 Task: Set up alerts for new listings in Orlando, Florida, with a pool and a game room.
Action: Mouse moved to (283, 171)
Screenshot: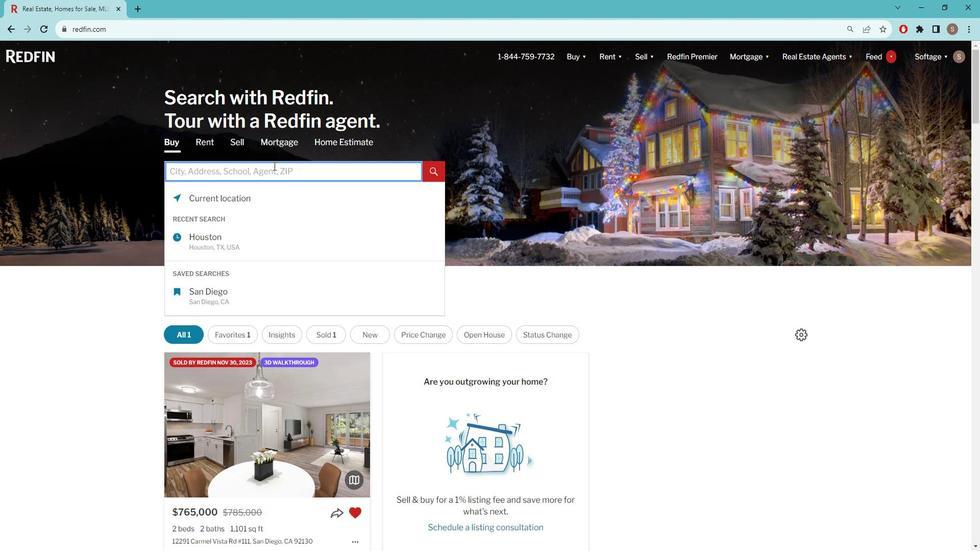 
Action: Mouse pressed left at (283, 171)
Screenshot: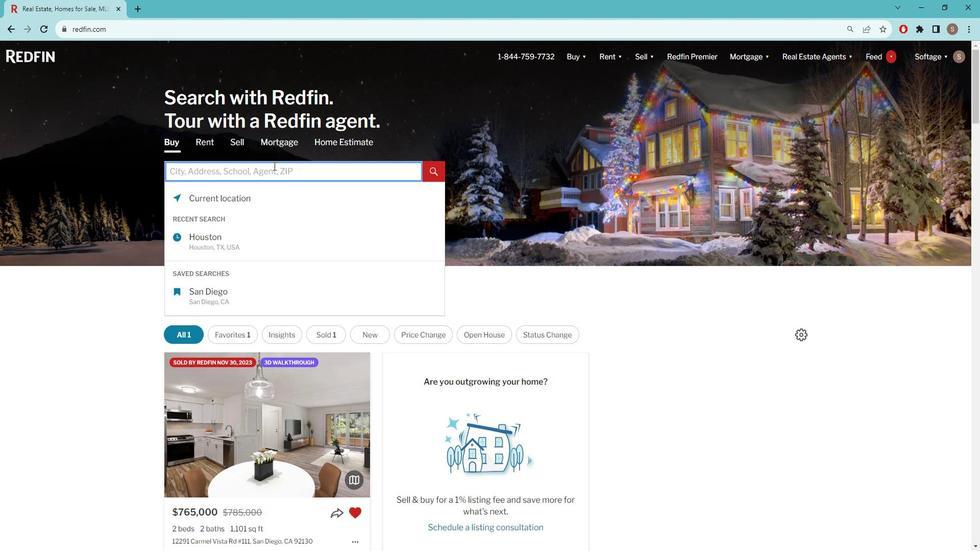 
Action: Key pressed o<Key.caps_lock>RLANDO
Screenshot: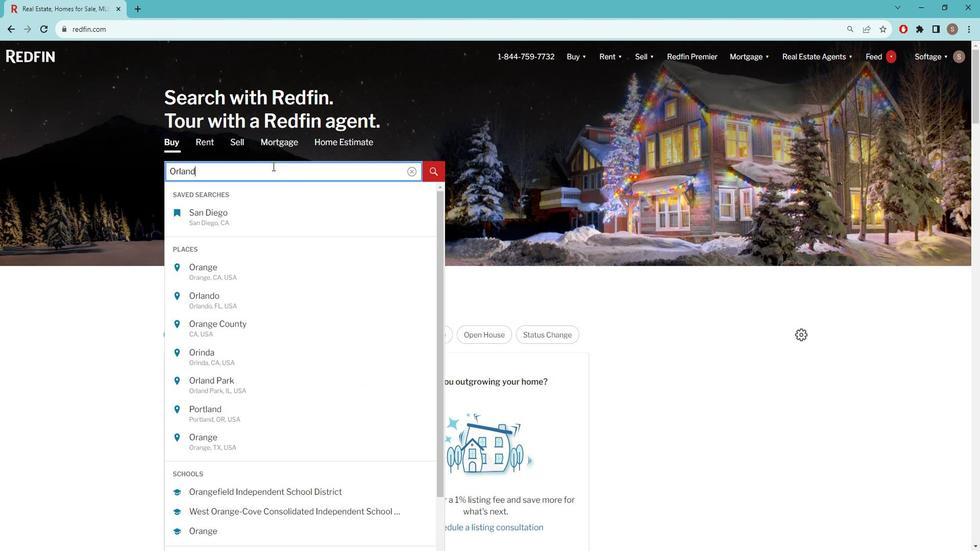 
Action: Mouse moved to (258, 218)
Screenshot: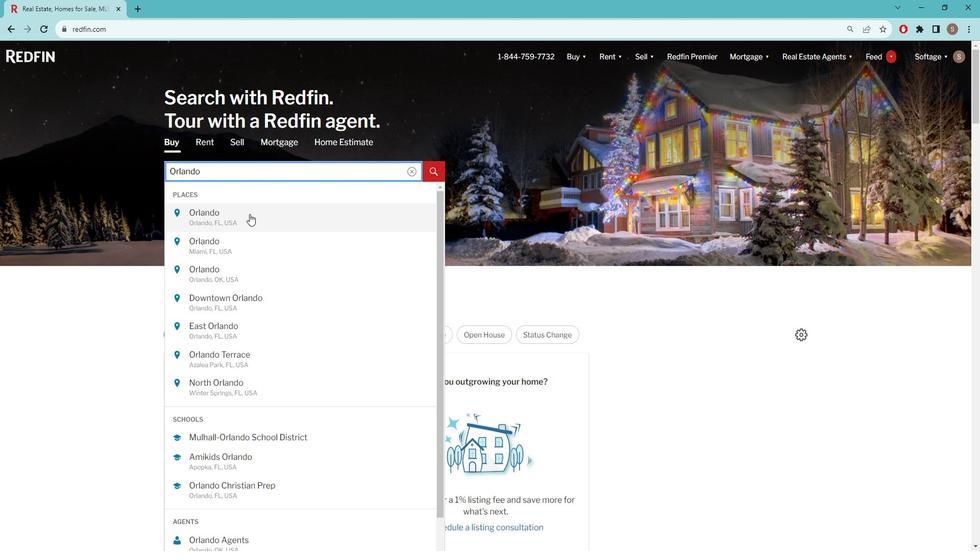 
Action: Mouse pressed left at (258, 218)
Screenshot: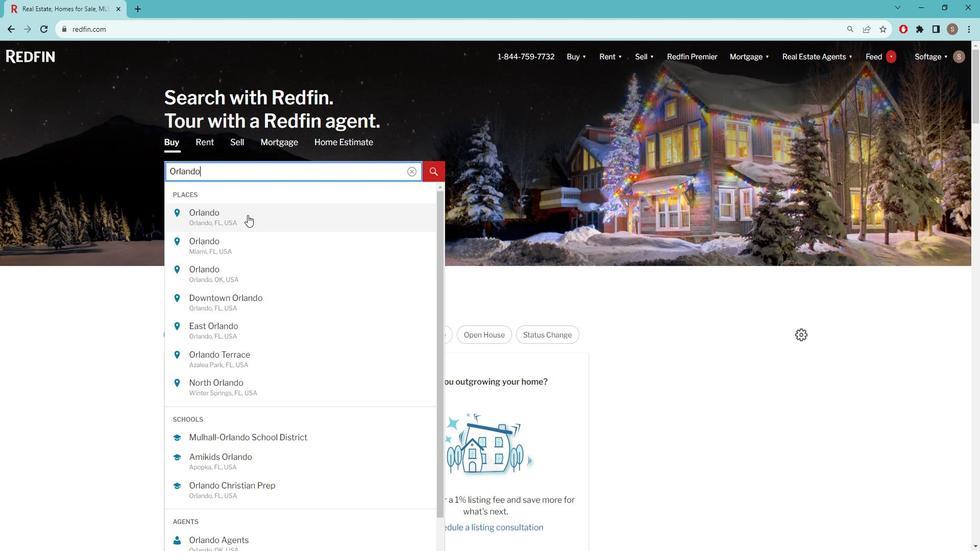 
Action: Mouse moved to (870, 129)
Screenshot: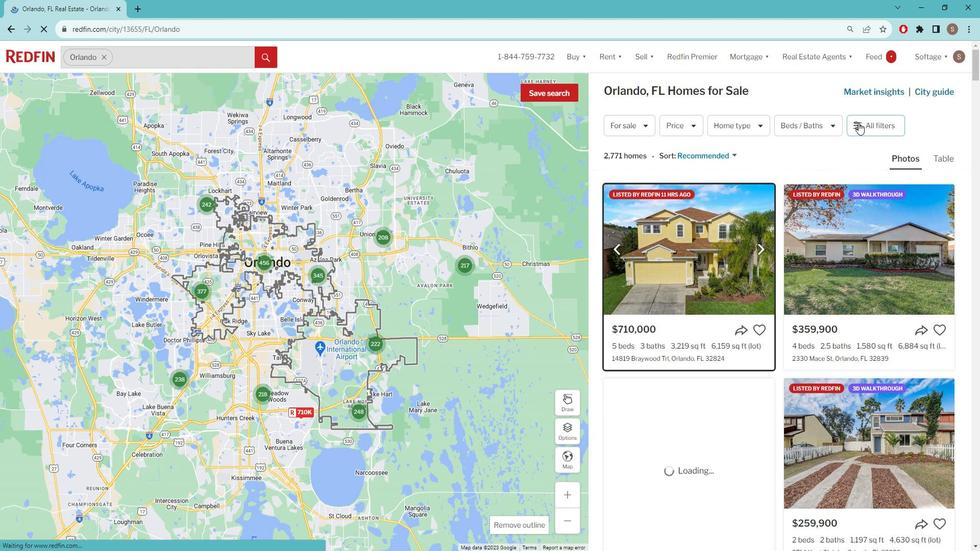 
Action: Mouse pressed left at (870, 129)
Screenshot: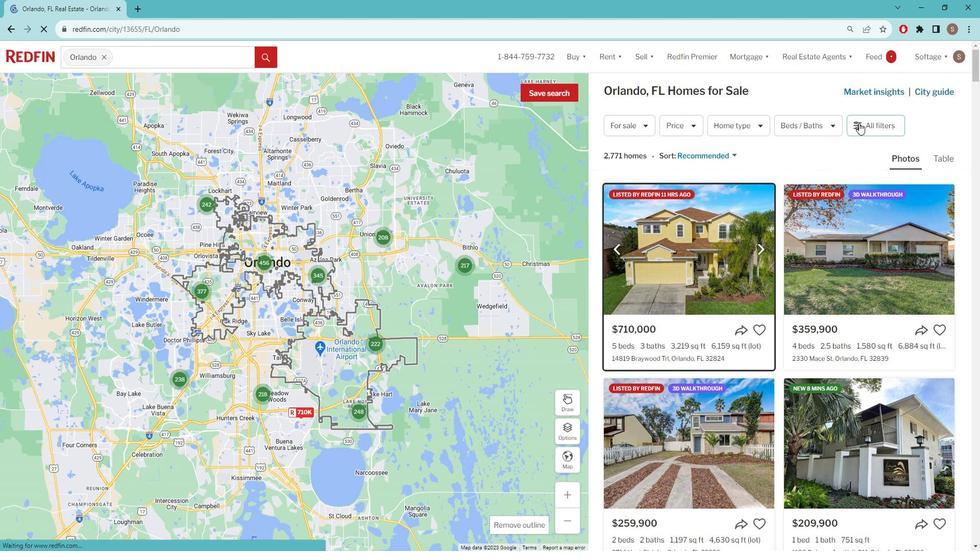 
Action: Mouse moved to (833, 194)
Screenshot: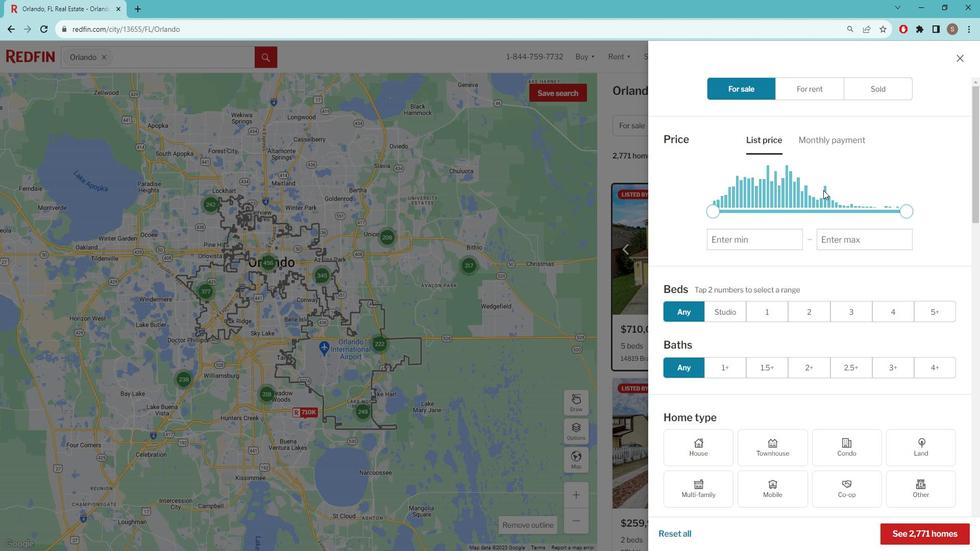 
Action: Mouse scrolled (833, 194) with delta (0, 0)
Screenshot: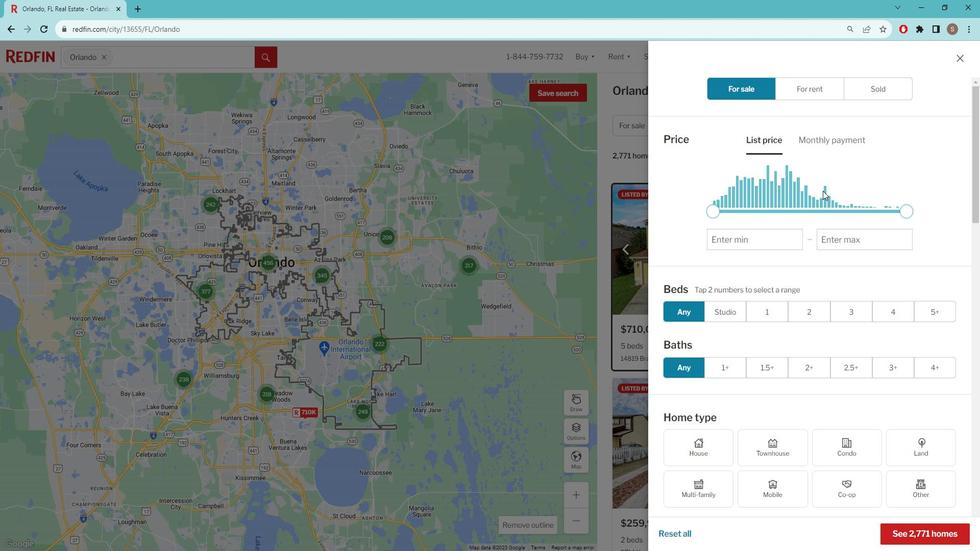 
Action: Mouse scrolled (833, 194) with delta (0, 0)
Screenshot: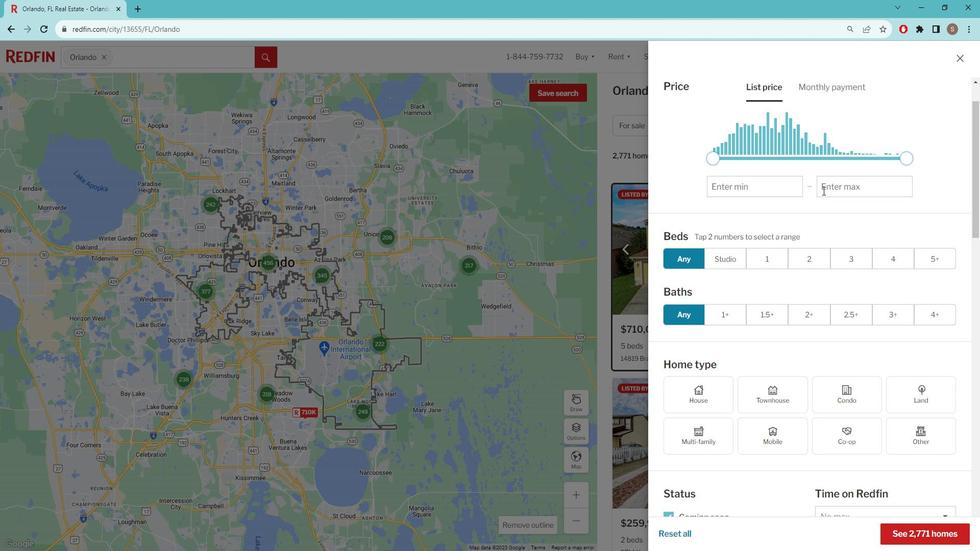 
Action: Mouse moved to (830, 195)
Screenshot: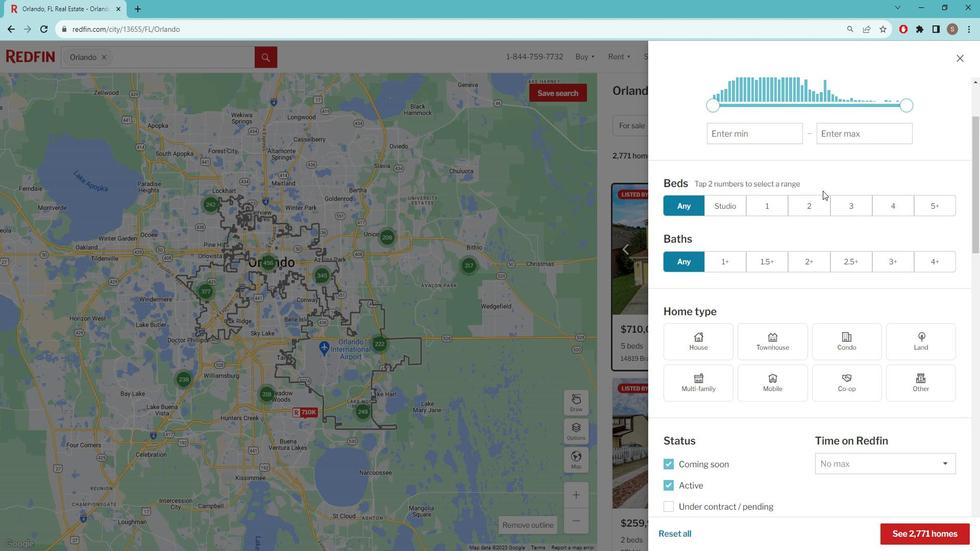 
Action: Mouse scrolled (830, 194) with delta (0, 0)
Screenshot: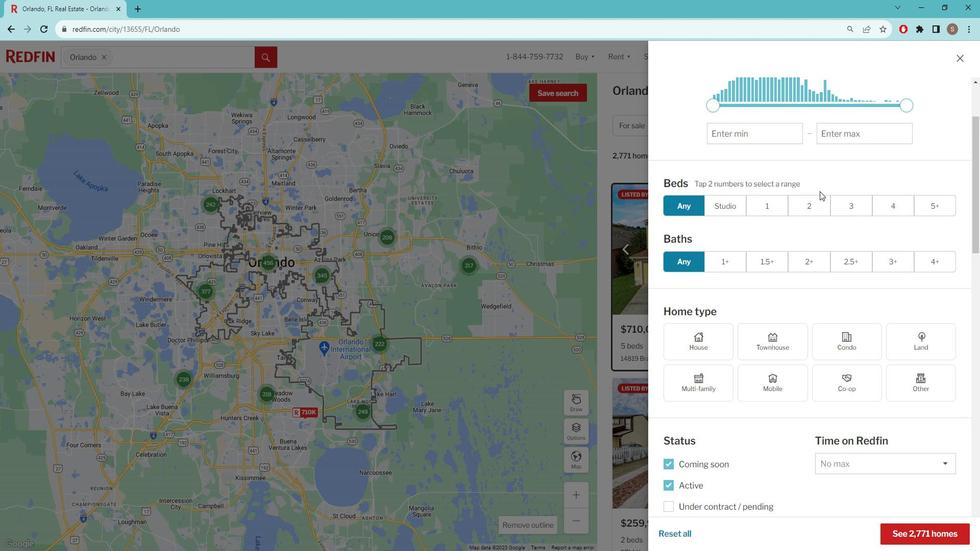 
Action: Mouse scrolled (830, 194) with delta (0, 0)
Screenshot: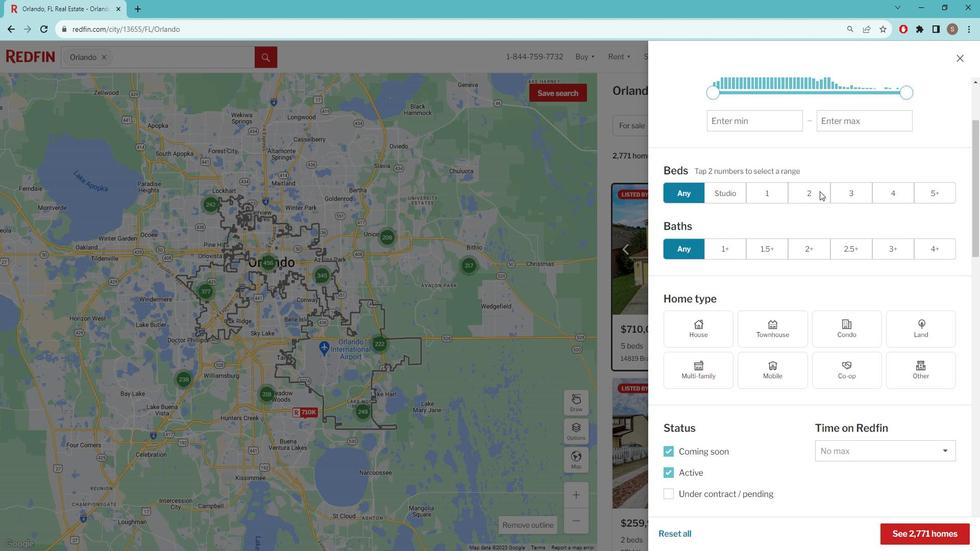 
Action: Mouse moved to (819, 201)
Screenshot: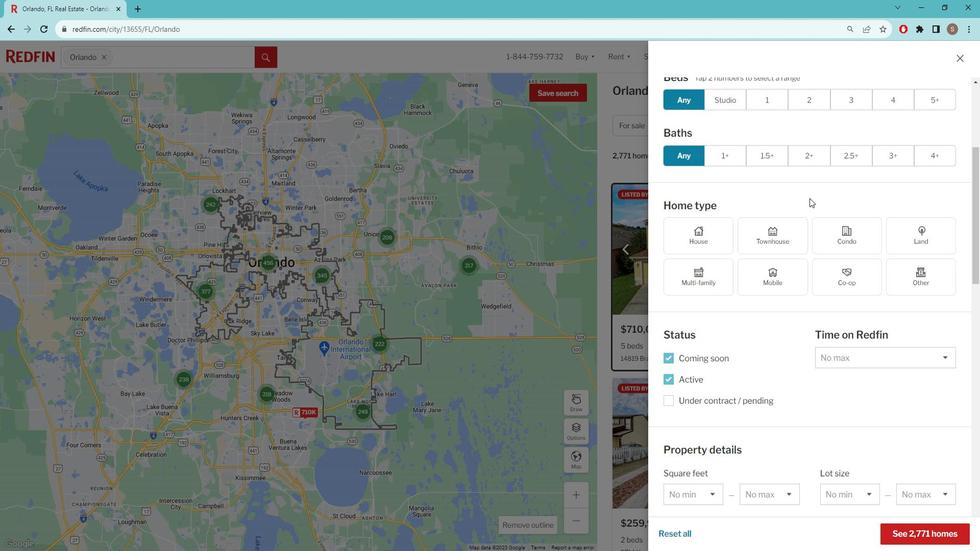 
Action: Mouse scrolled (819, 201) with delta (0, 0)
Screenshot: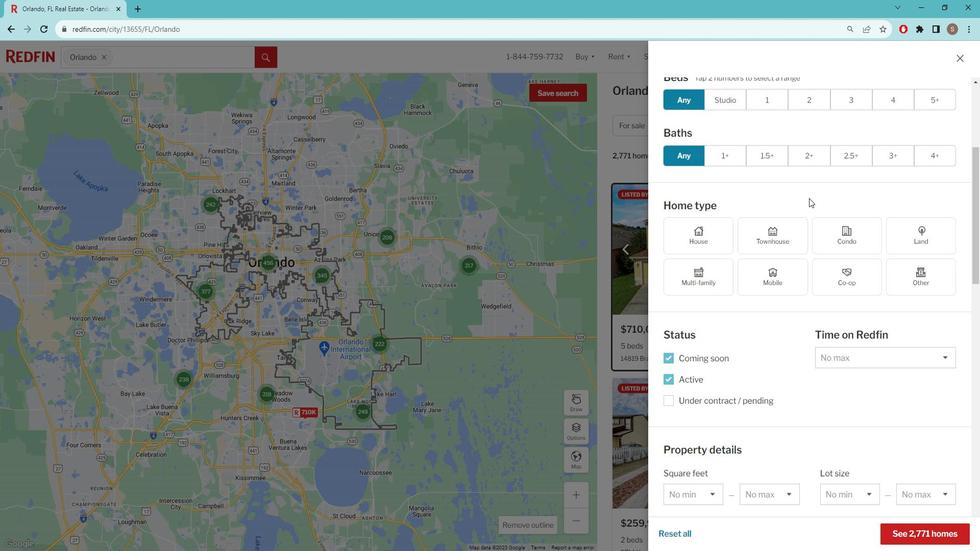 
Action: Mouse moved to (816, 211)
Screenshot: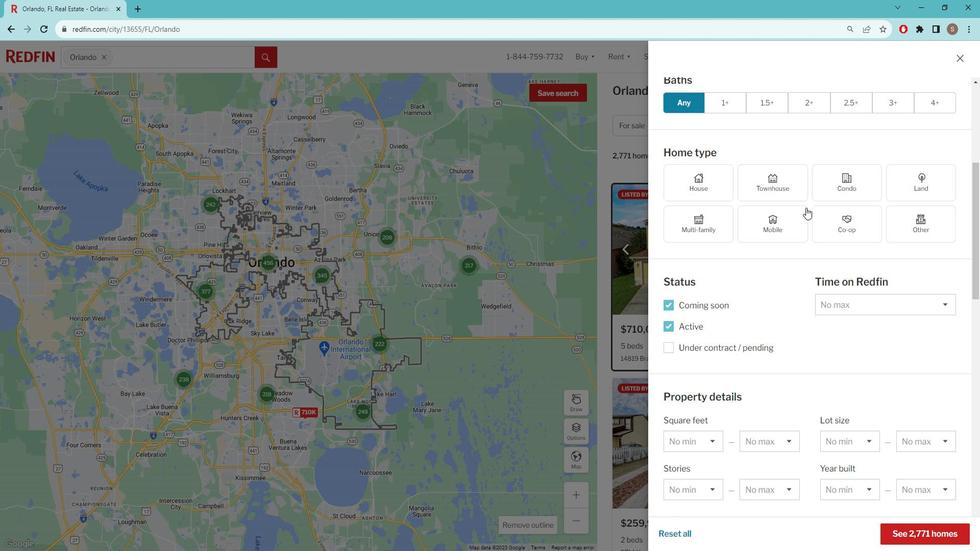 
Action: Mouse scrolled (816, 210) with delta (0, 0)
Screenshot: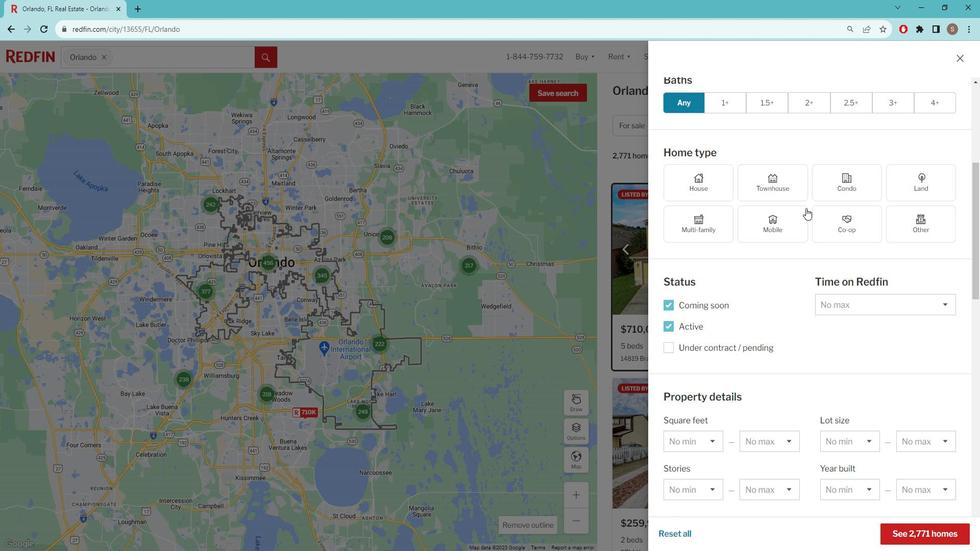 
Action: Mouse moved to (933, 181)
Screenshot: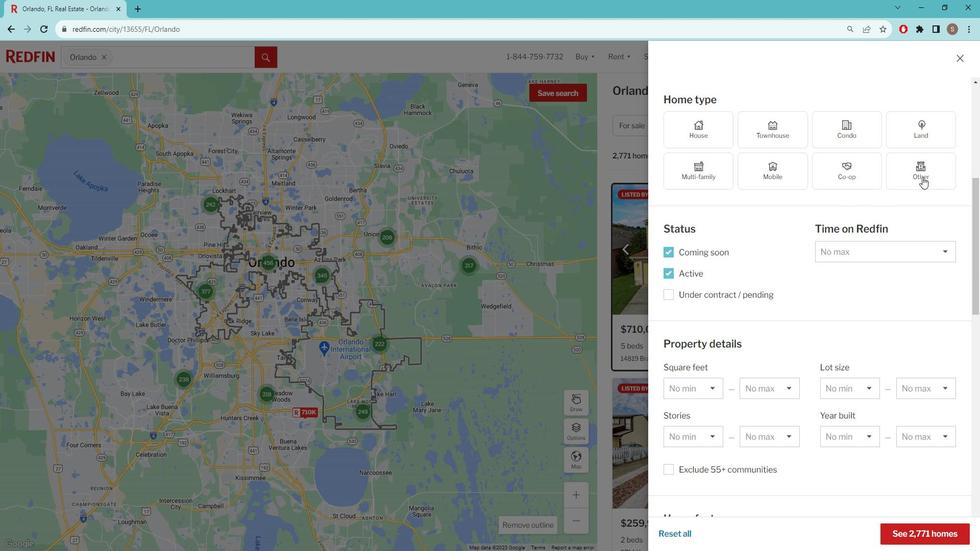 
Action: Mouse pressed left at (933, 181)
Screenshot: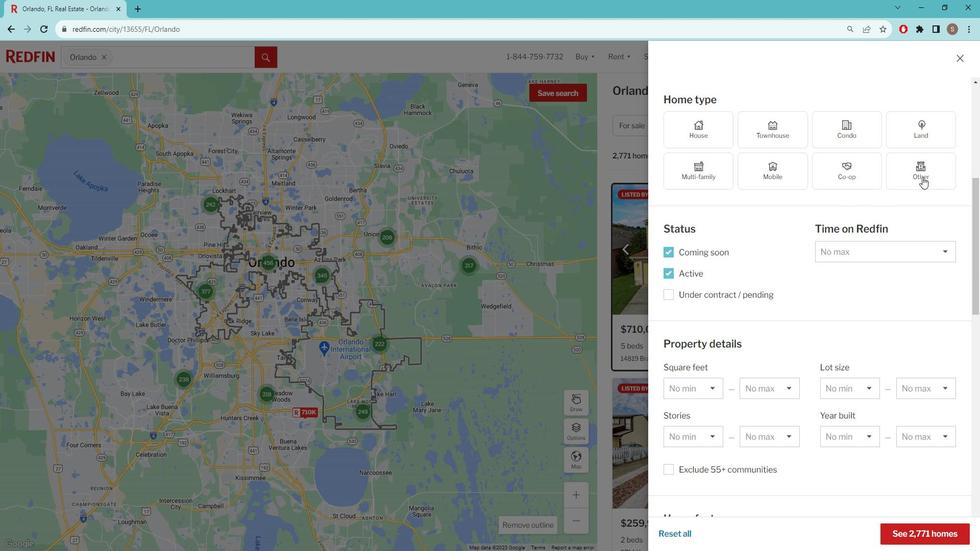 
Action: Mouse moved to (776, 241)
Screenshot: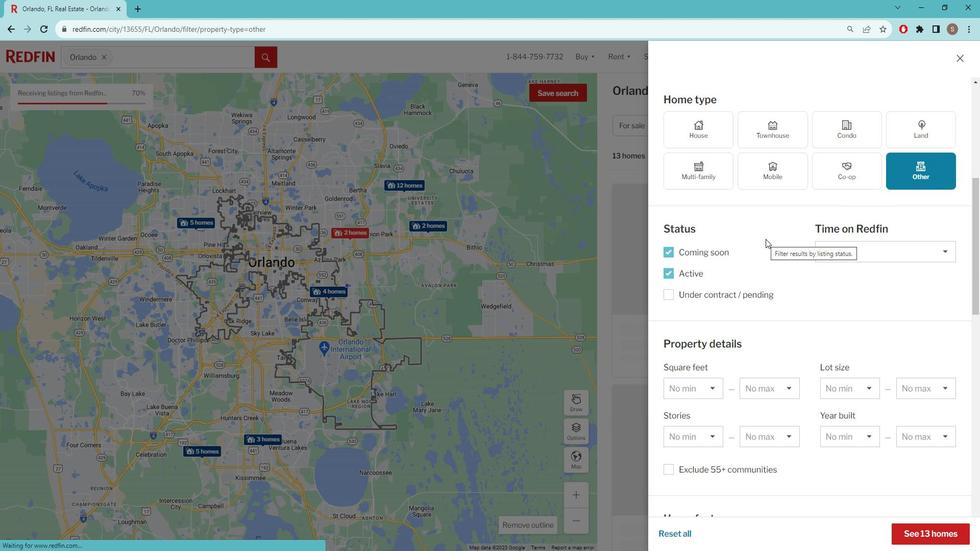 
Action: Mouse scrolled (776, 240) with delta (0, 0)
Screenshot: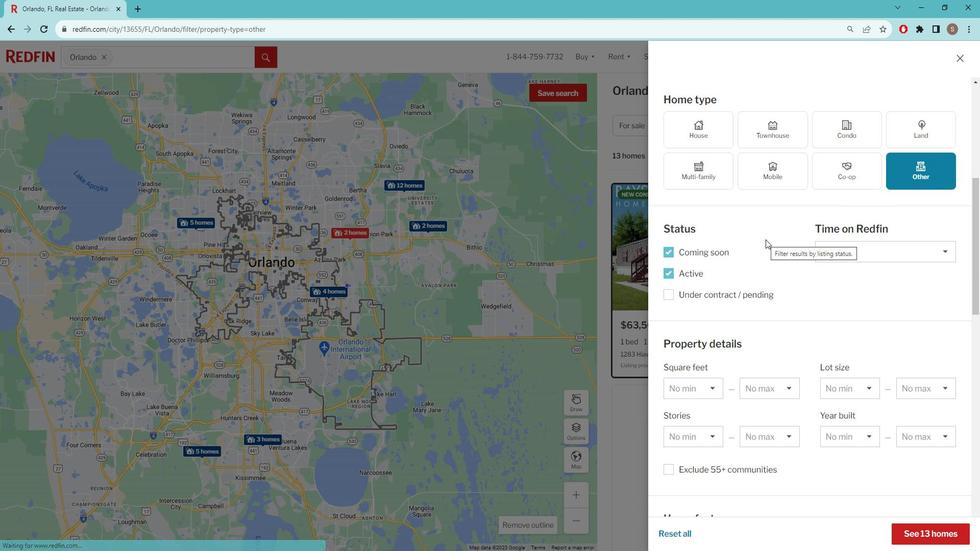 
Action: Mouse moved to (776, 242)
Screenshot: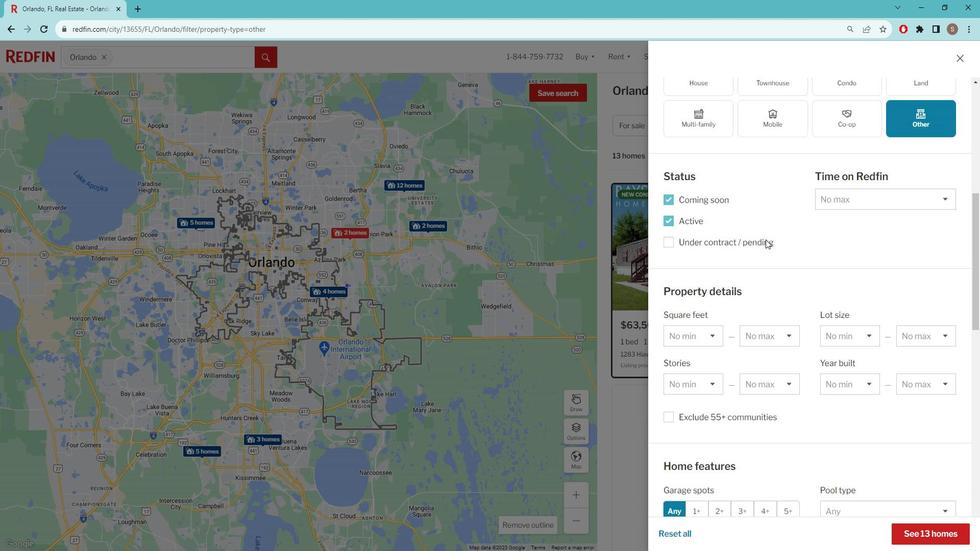 
Action: Mouse scrolled (776, 241) with delta (0, 0)
Screenshot: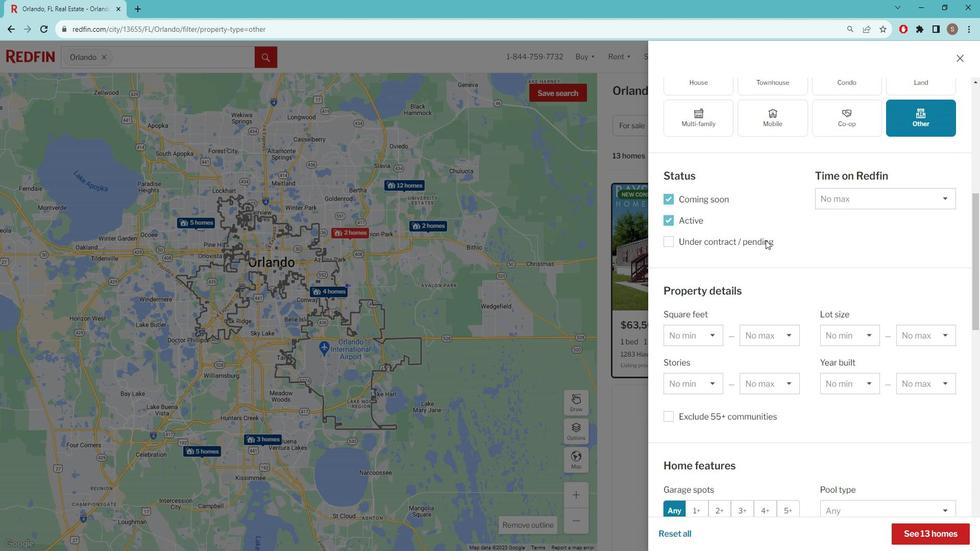 
Action: Mouse scrolled (776, 241) with delta (0, 0)
Screenshot: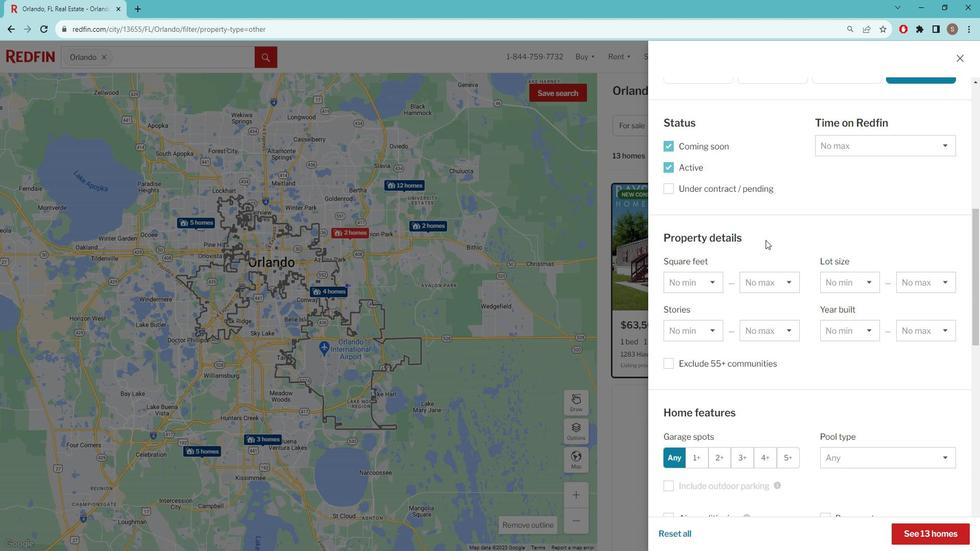 
Action: Mouse scrolled (776, 241) with delta (0, 0)
Screenshot: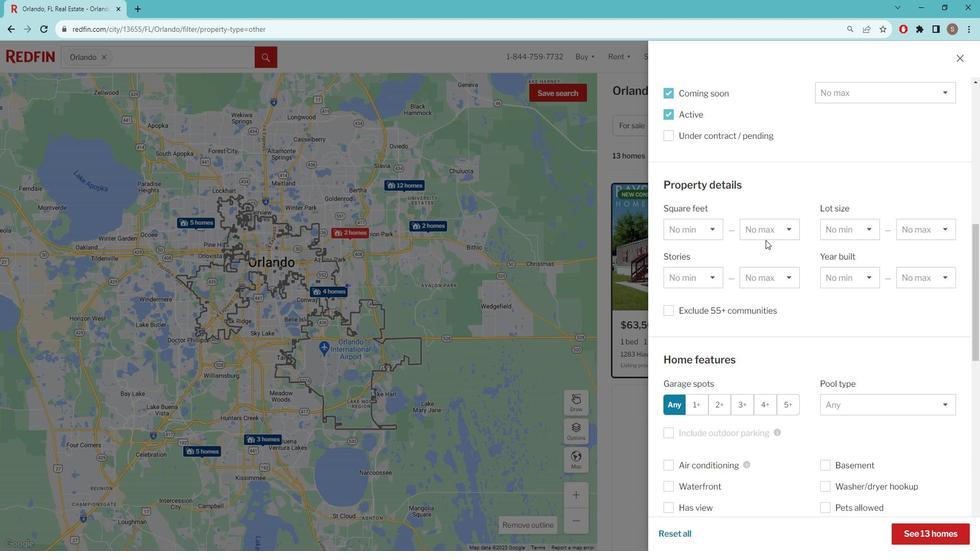 
Action: Mouse moved to (779, 242)
Screenshot: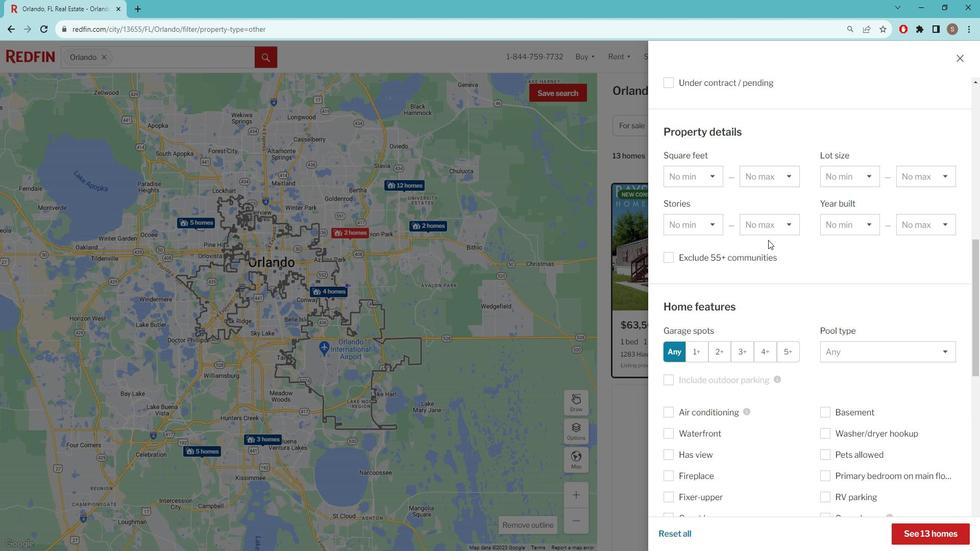 
Action: Mouse scrolled (779, 241) with delta (0, 0)
Screenshot: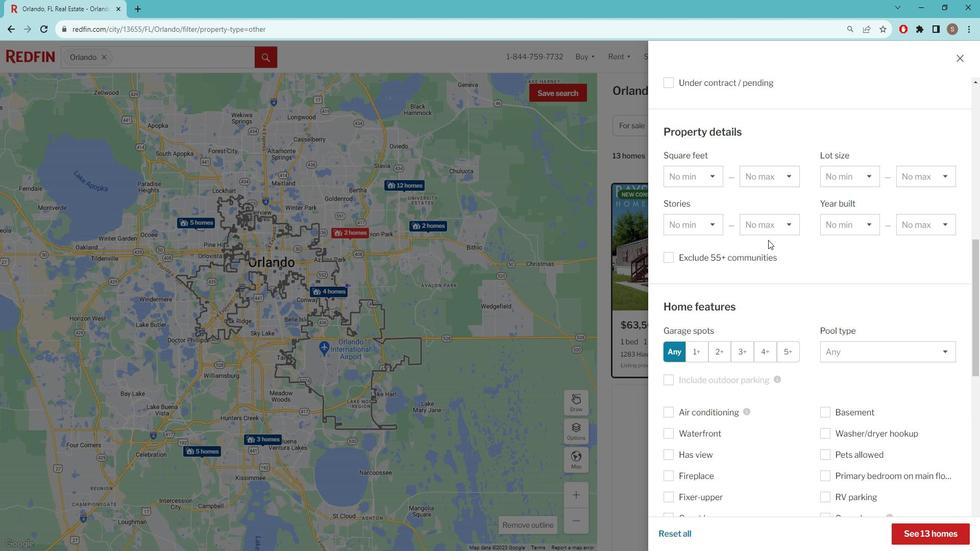 
Action: Mouse moved to (770, 244)
Screenshot: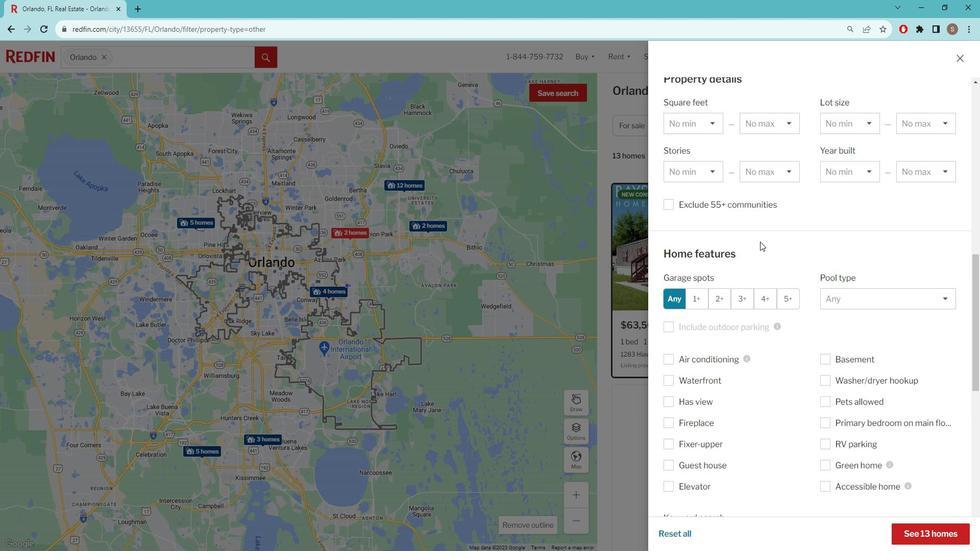 
Action: Mouse scrolled (770, 243) with delta (0, 0)
Screenshot: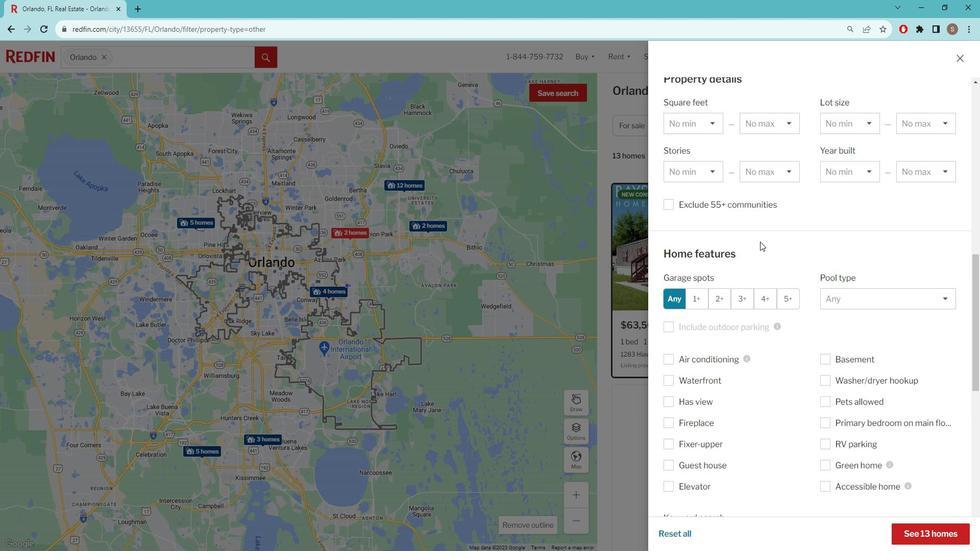 
Action: Mouse moved to (769, 244)
Screenshot: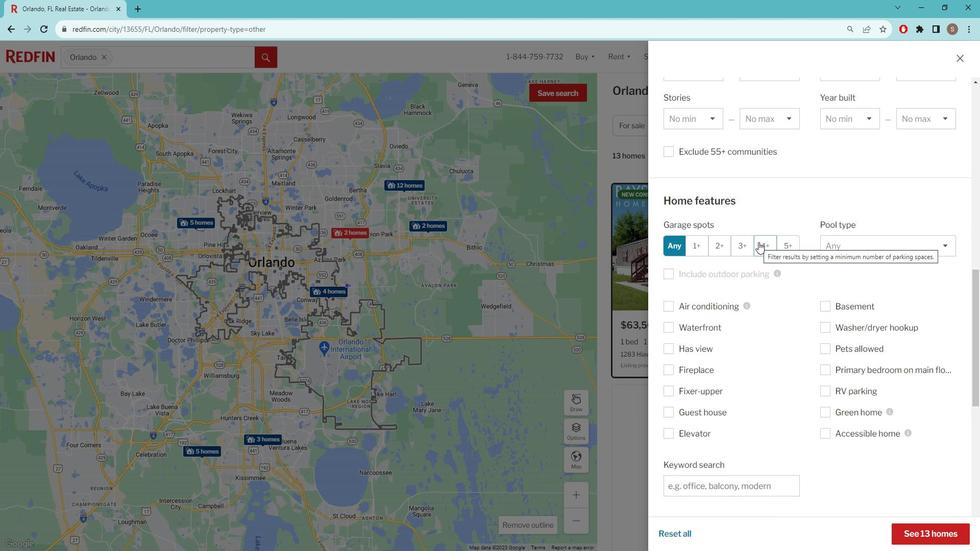 
Action: Mouse scrolled (769, 243) with delta (0, 0)
Screenshot: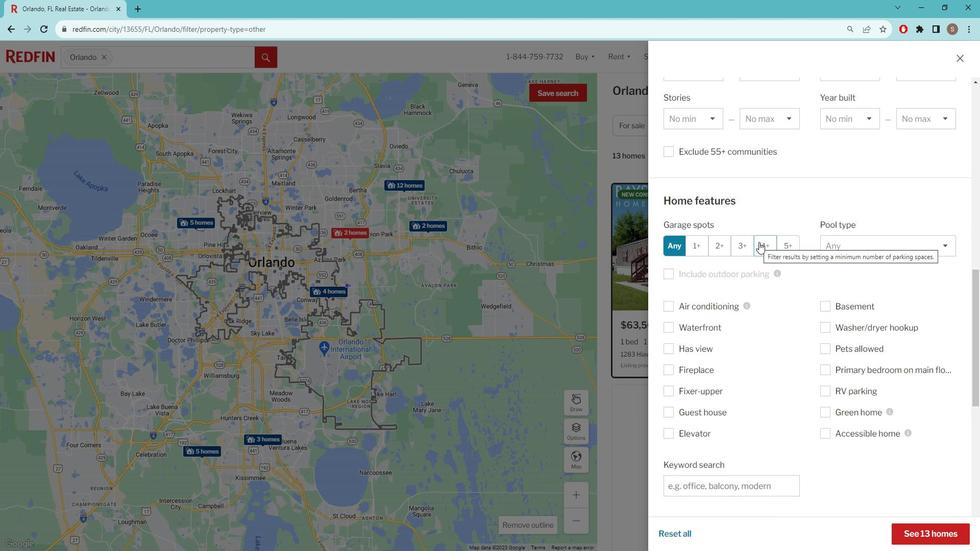 
Action: Mouse moved to (770, 244)
Screenshot: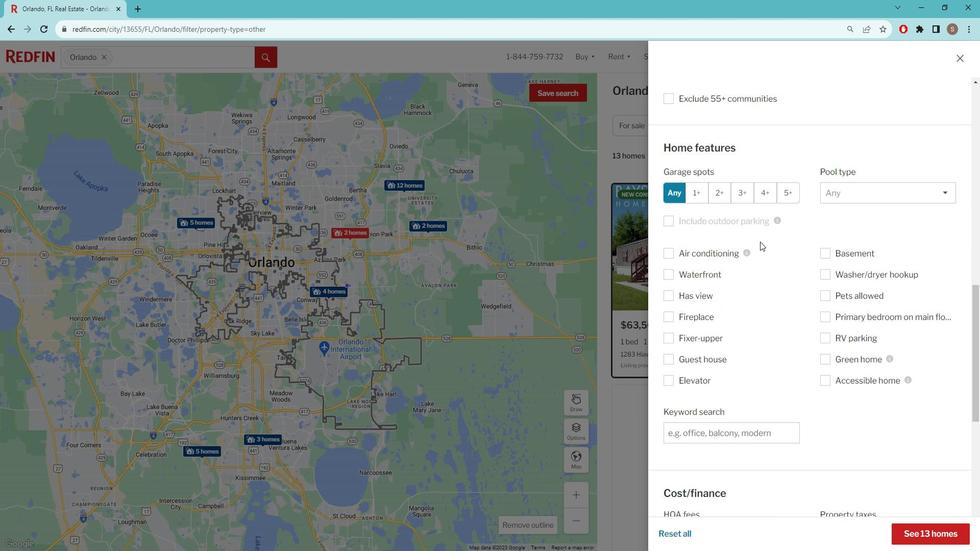 
Action: Mouse scrolled (770, 243) with delta (0, 0)
Screenshot: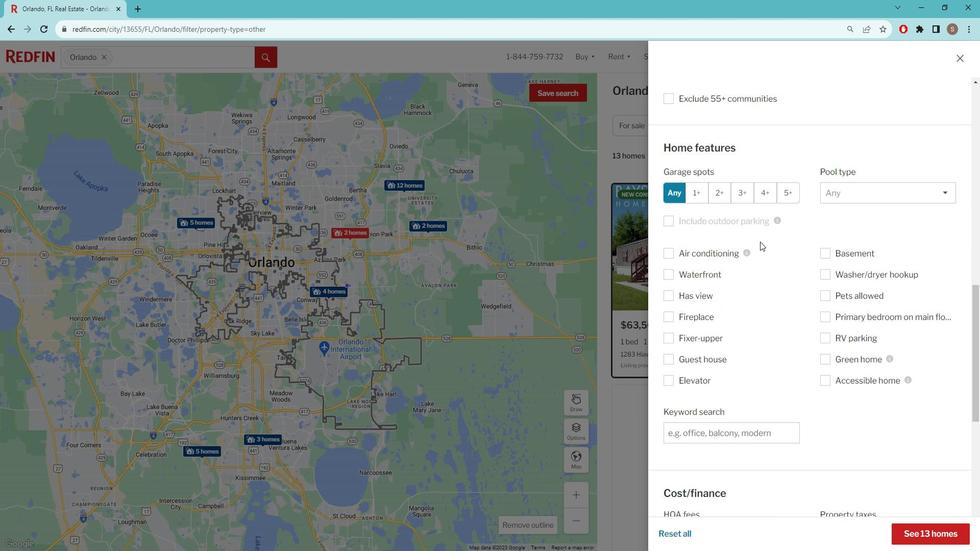 
Action: Mouse moved to (757, 295)
Screenshot: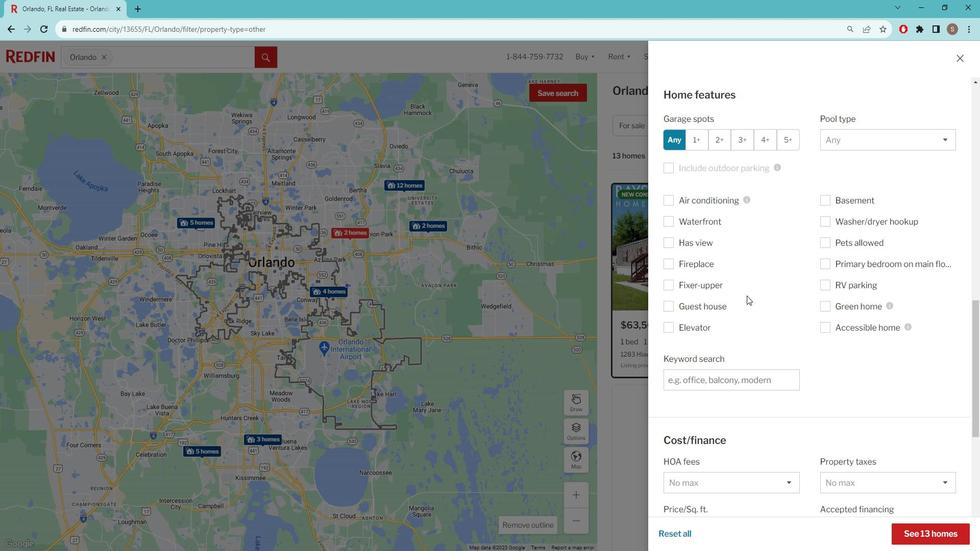 
Action: Mouse scrolled (757, 295) with delta (0, 0)
Screenshot: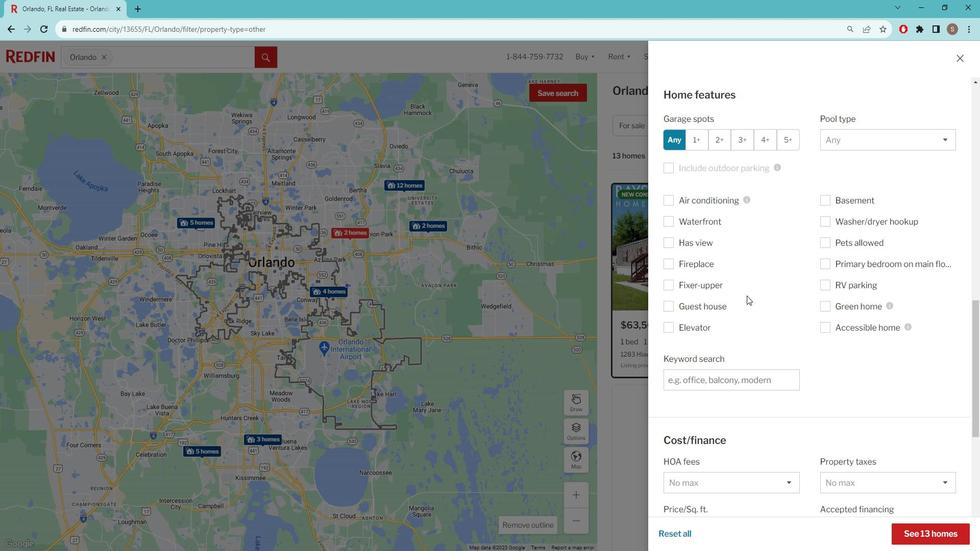 
Action: Mouse moved to (736, 325)
Screenshot: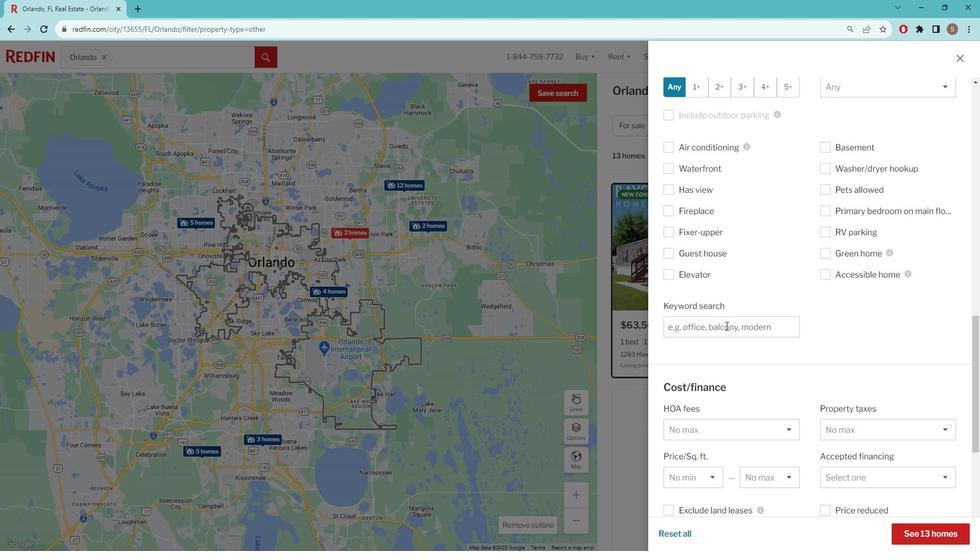 
Action: Mouse pressed left at (736, 325)
Screenshot: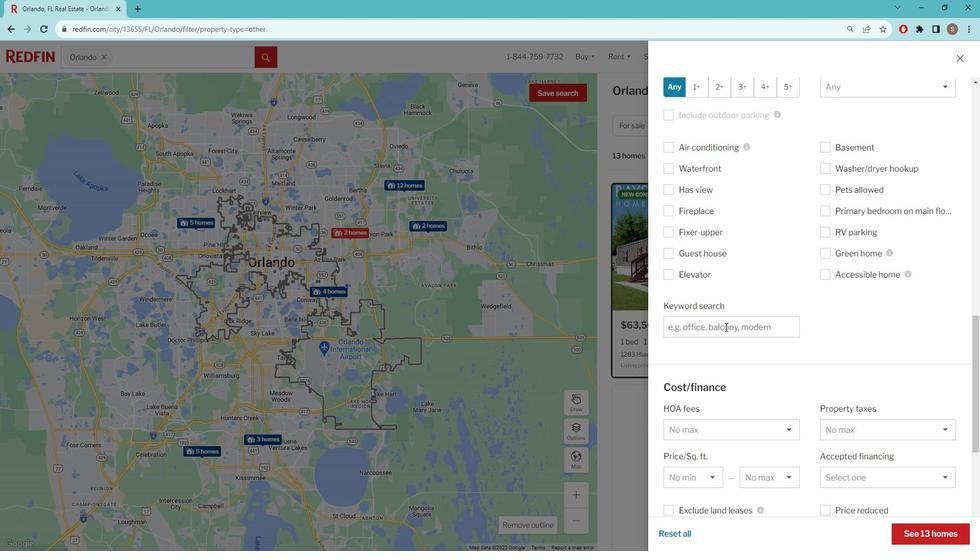 
Action: Mouse moved to (740, 324)
Screenshot: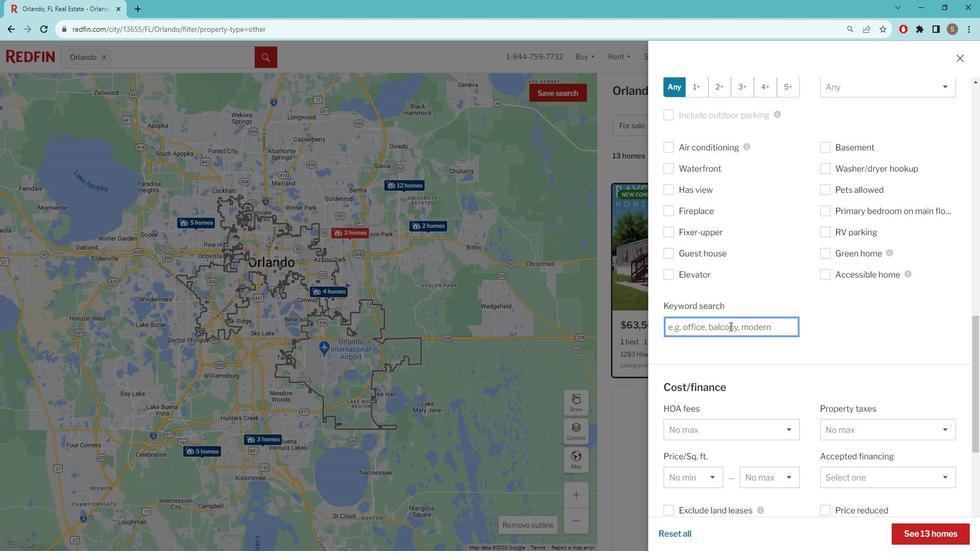 
Action: Key pressed <Key.caps_lock>p<Key.caps_lock>OOL<Key.space>AND<Key.space>GAME<Key.space>ROOM<Key.space>
Screenshot: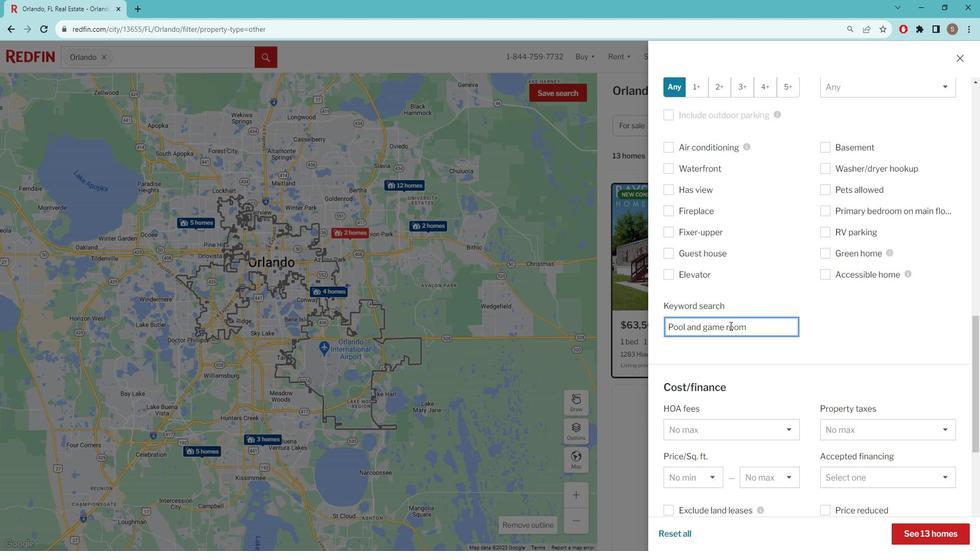 
Action: Mouse moved to (813, 387)
Screenshot: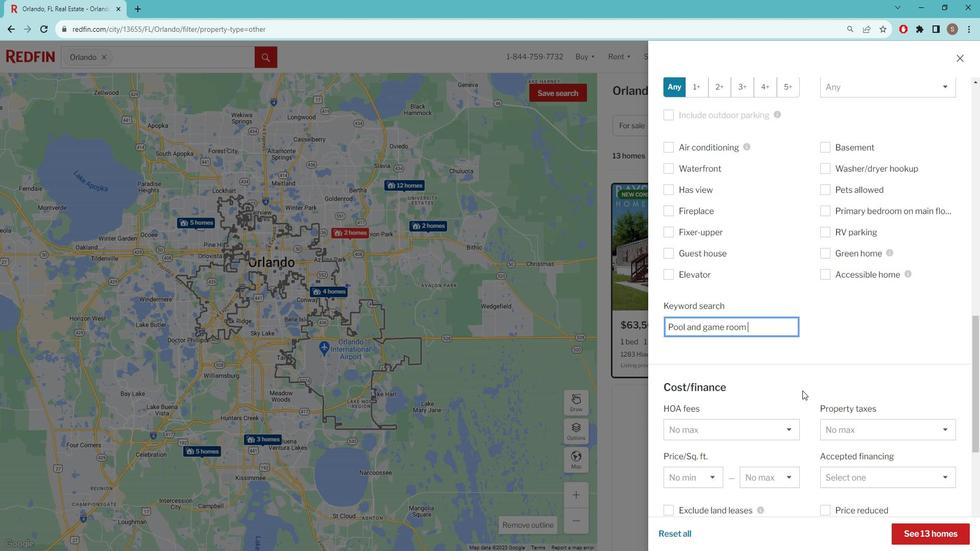 
Action: Mouse scrolled (813, 386) with delta (0, 0)
Screenshot: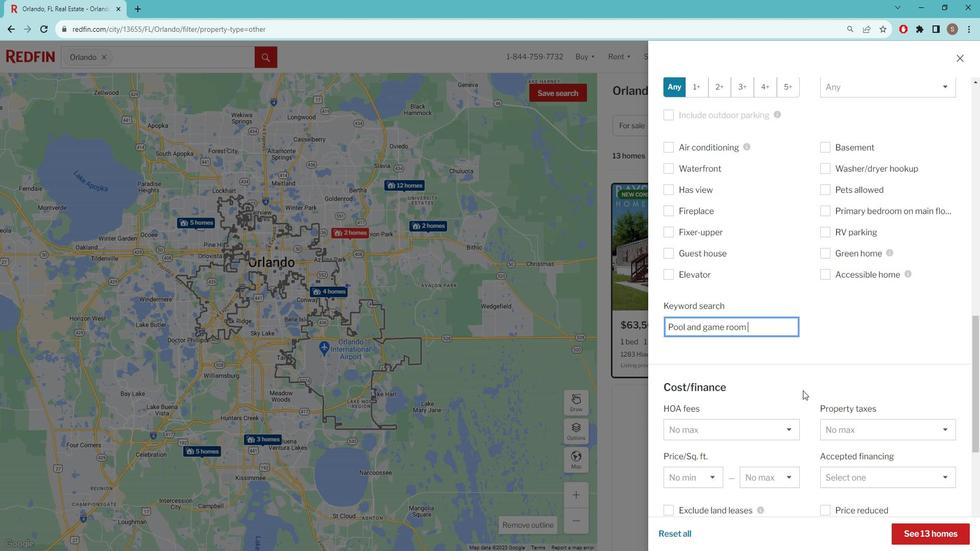 
Action: Mouse scrolled (813, 386) with delta (0, 0)
Screenshot: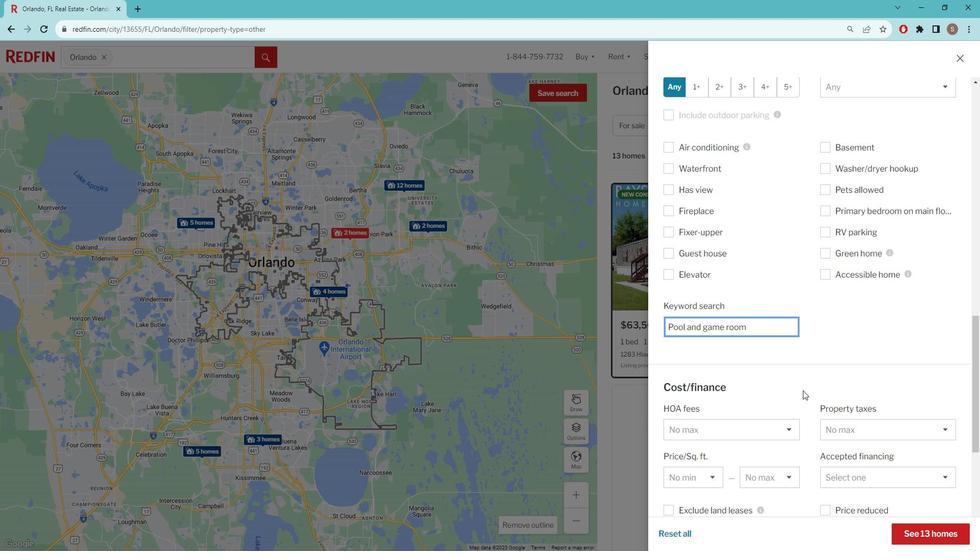 
Action: Mouse scrolled (813, 386) with delta (0, 0)
Screenshot: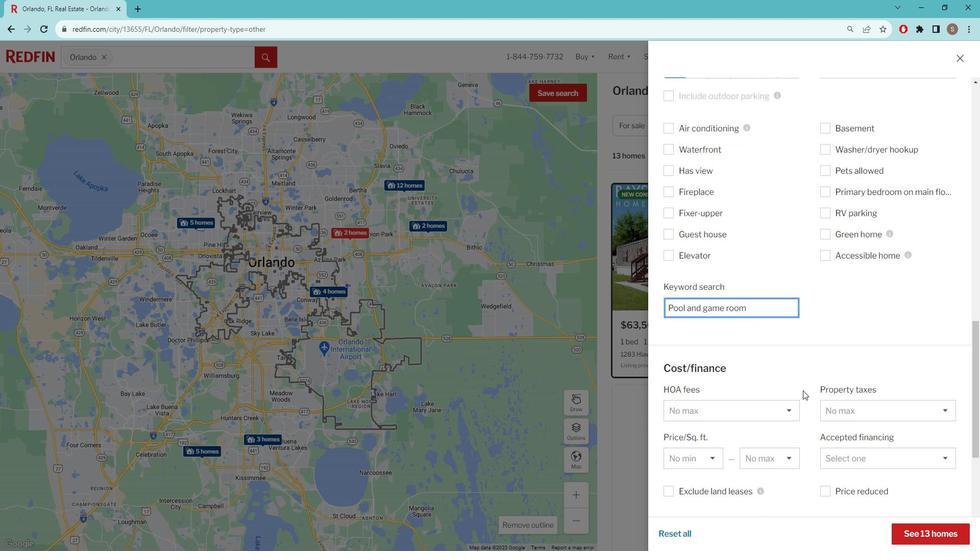 
Action: Mouse moved to (801, 372)
Screenshot: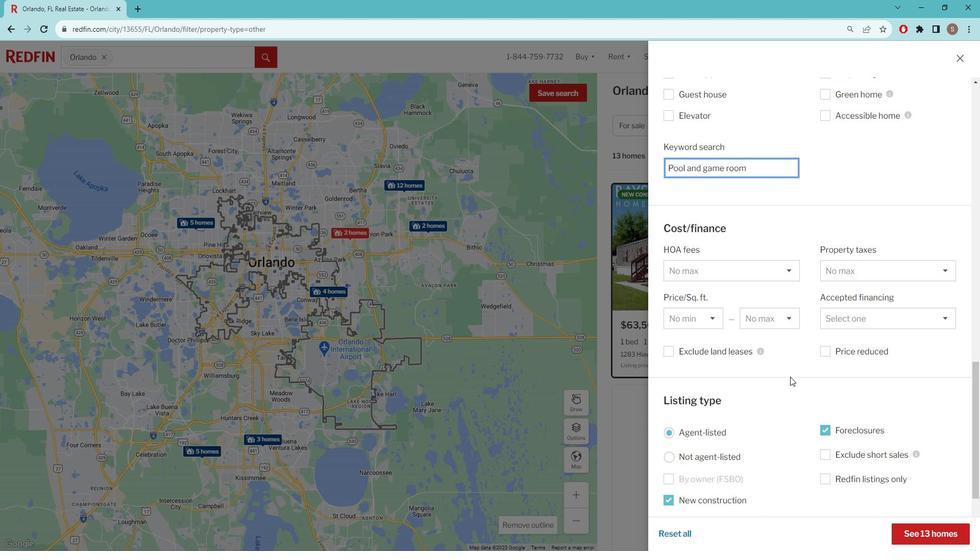 
Action: Mouse scrolled (801, 372) with delta (0, 0)
Screenshot: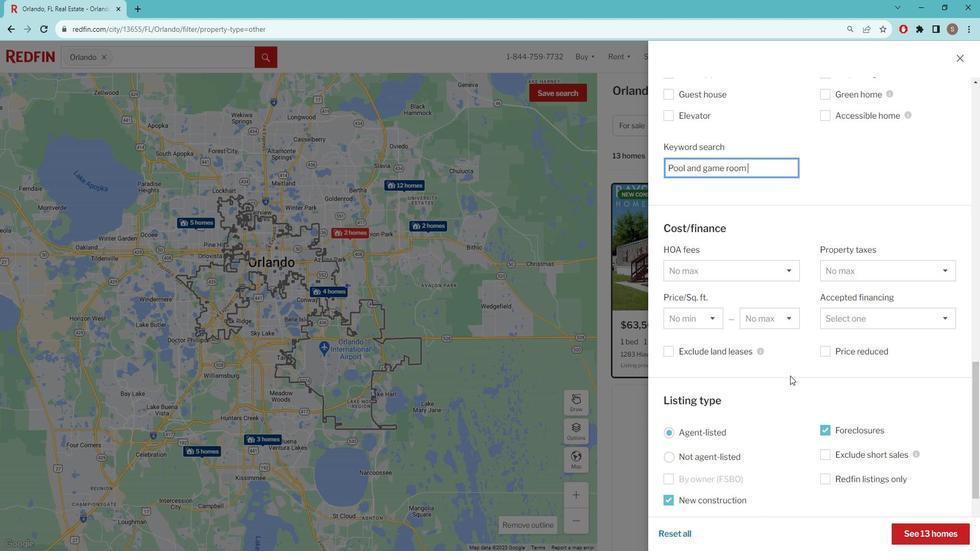 
Action: Mouse scrolled (801, 372) with delta (0, 0)
Screenshot: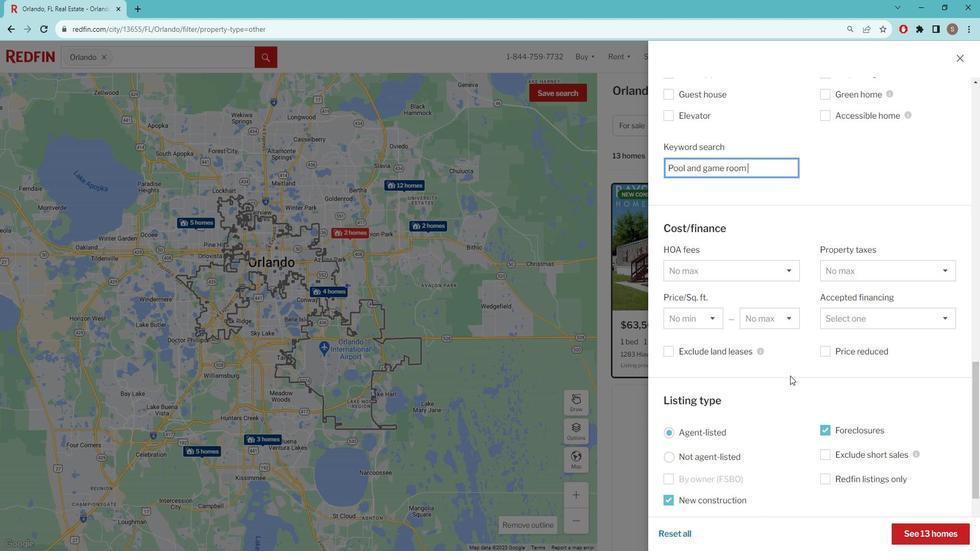 
Action: Mouse scrolled (801, 372) with delta (0, 0)
Screenshot: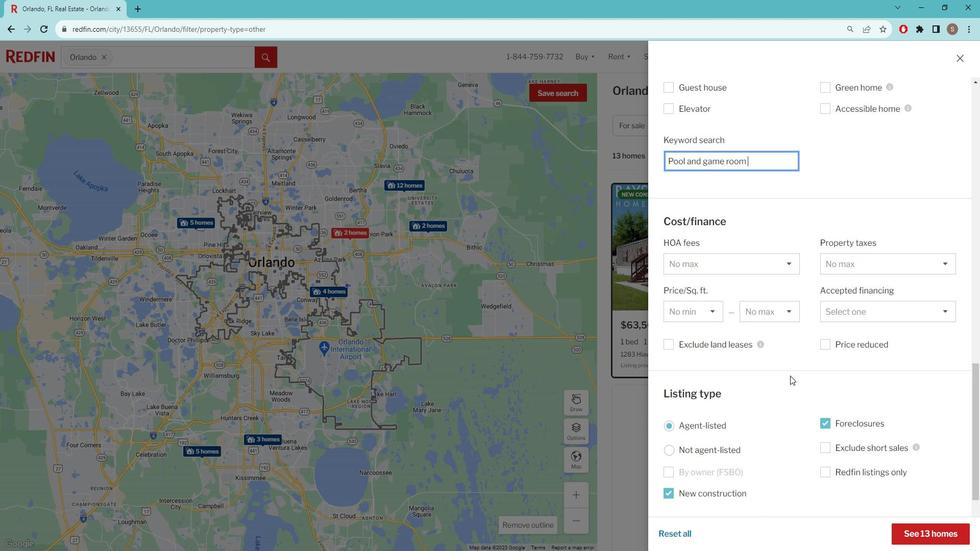 
Action: Mouse scrolled (801, 372) with delta (0, 0)
Screenshot: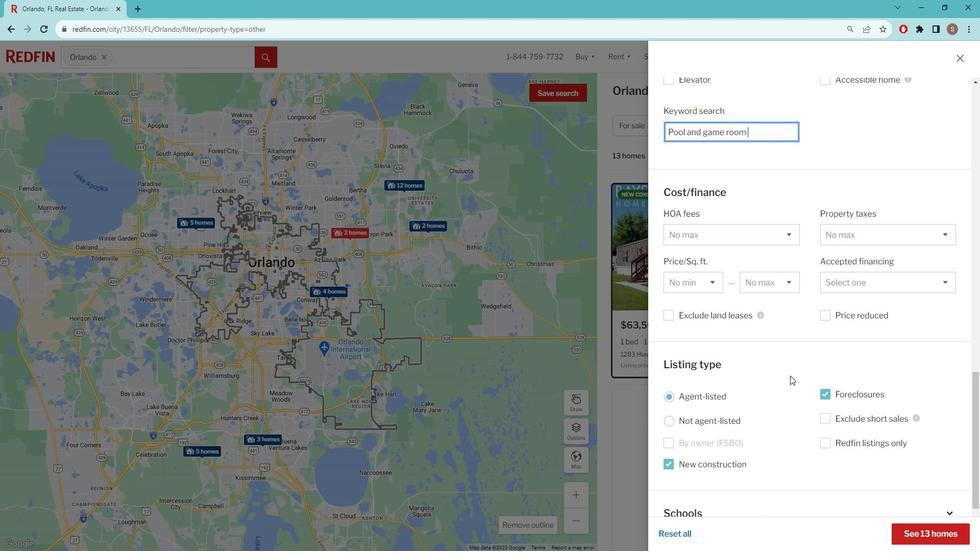 
Action: Mouse scrolled (801, 372) with delta (0, 0)
Screenshot: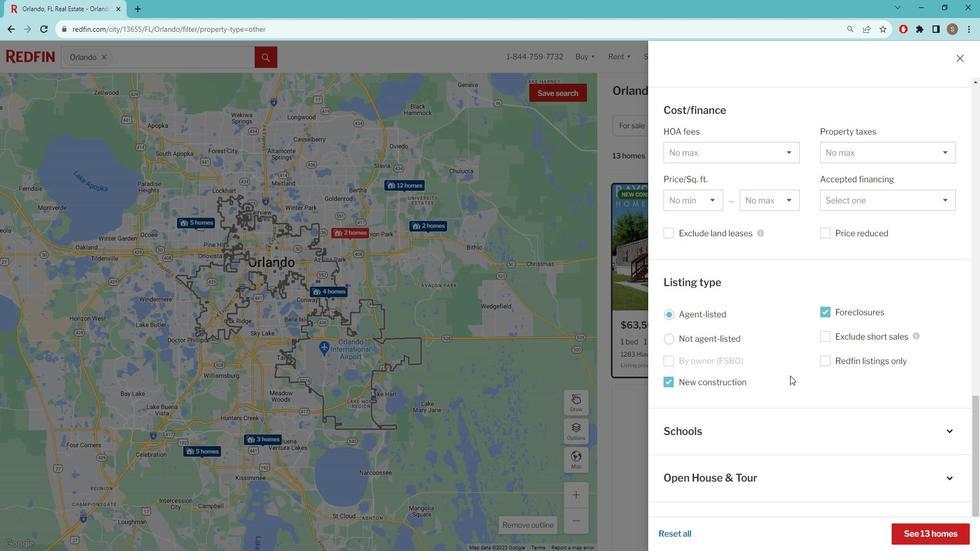 
Action: Mouse moved to (836, 327)
Screenshot: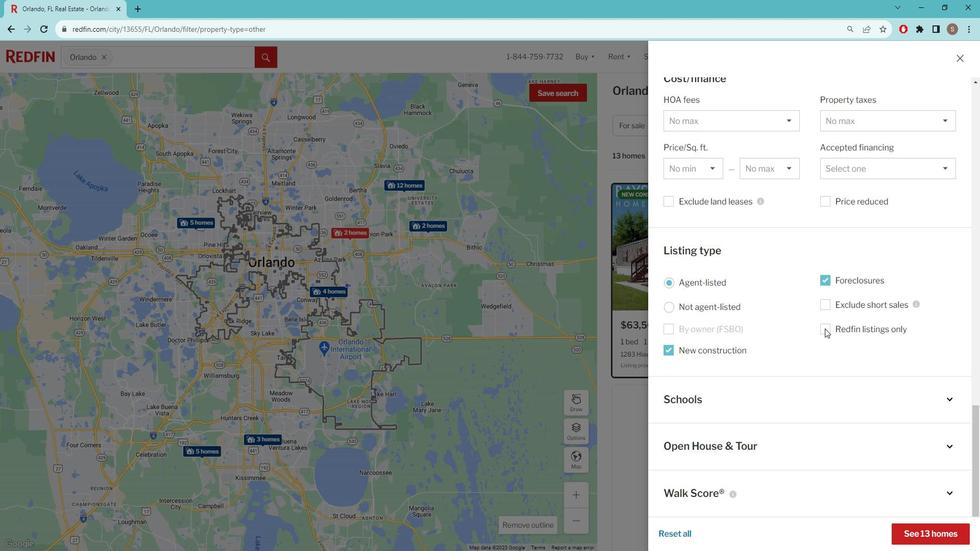 
Action: Mouse pressed left at (836, 327)
Screenshot: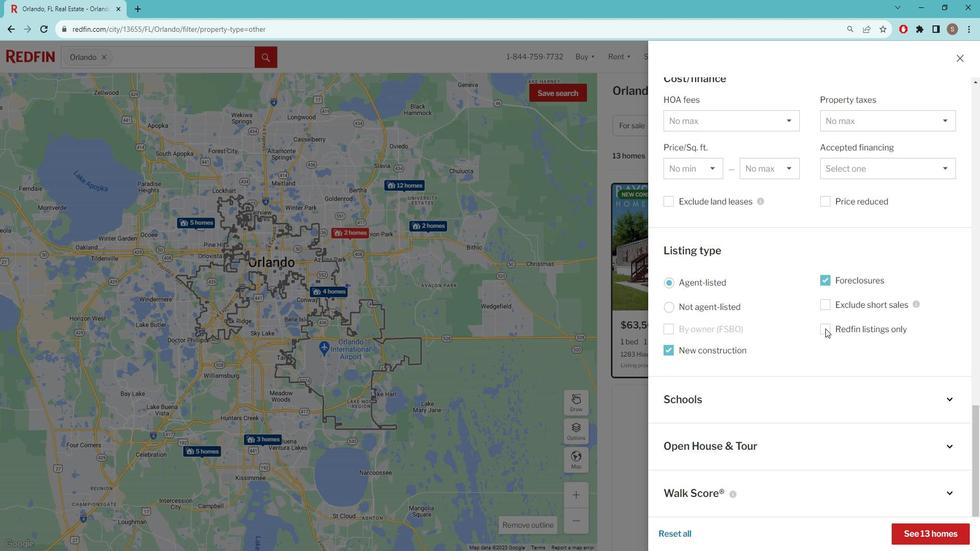 
Action: Mouse moved to (932, 522)
Screenshot: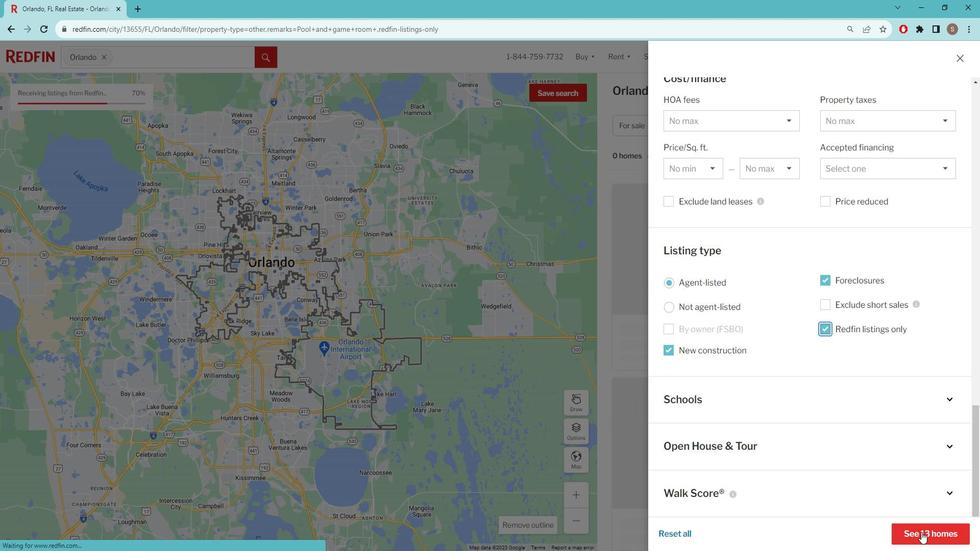 
Action: Mouse pressed left at (932, 522)
Screenshot: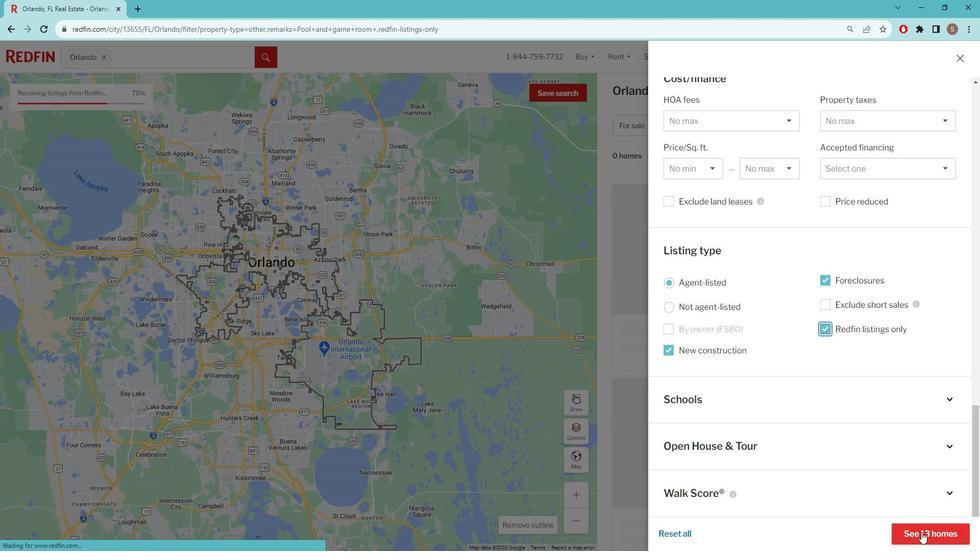 
Action: Mouse moved to (771, 399)
Screenshot: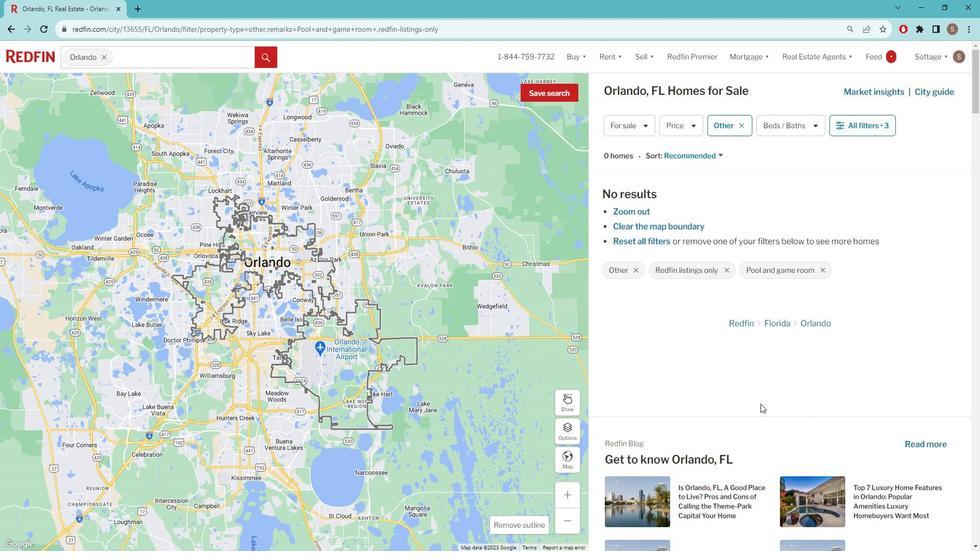 
Action: Mouse scrolled (771, 399) with delta (0, 0)
Screenshot: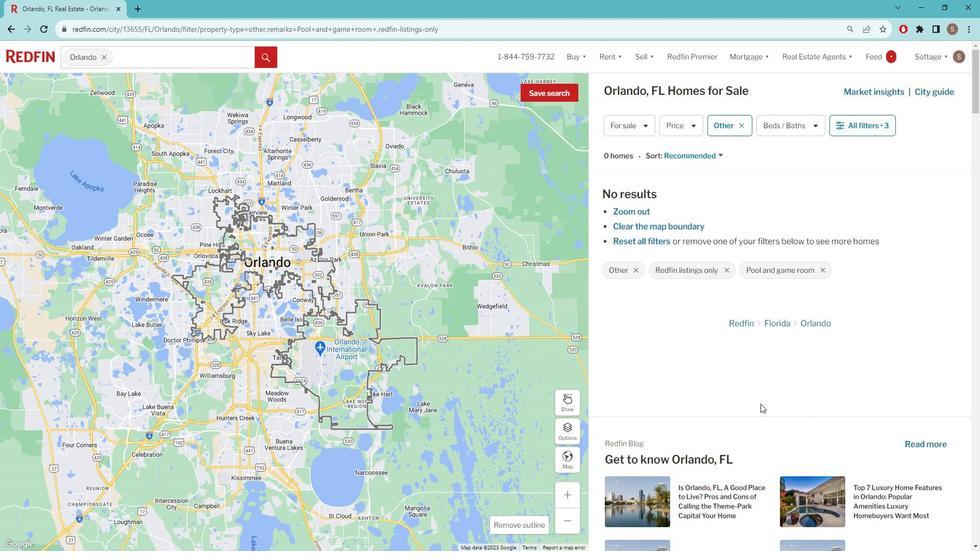 
Action: Mouse scrolled (771, 399) with delta (0, 0)
Screenshot: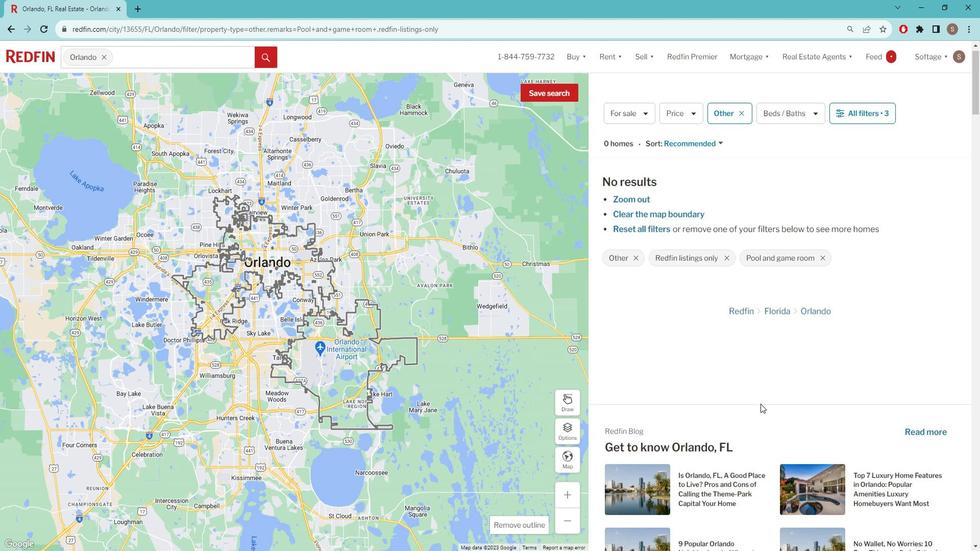 
Action: Mouse scrolled (771, 399) with delta (0, 0)
Screenshot: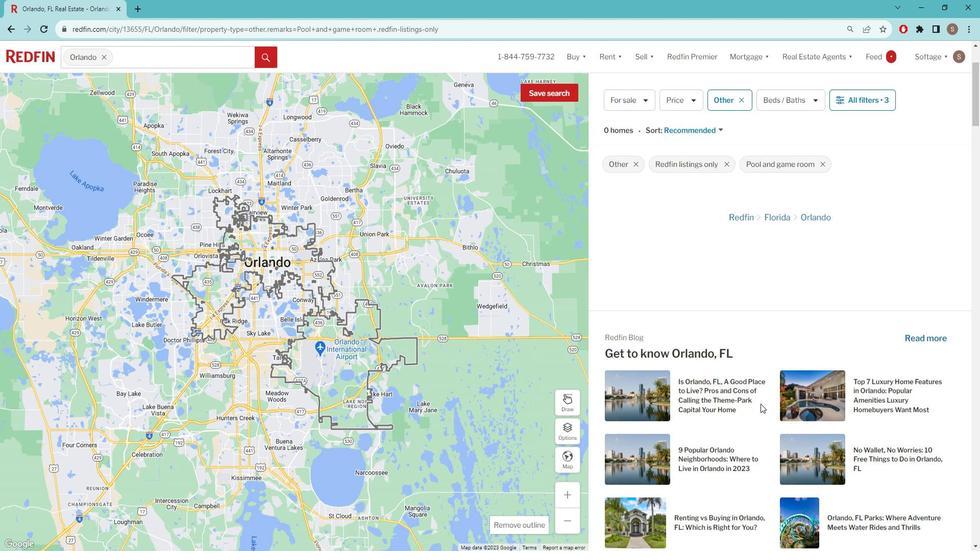 
Action: Mouse moved to (771, 399)
Screenshot: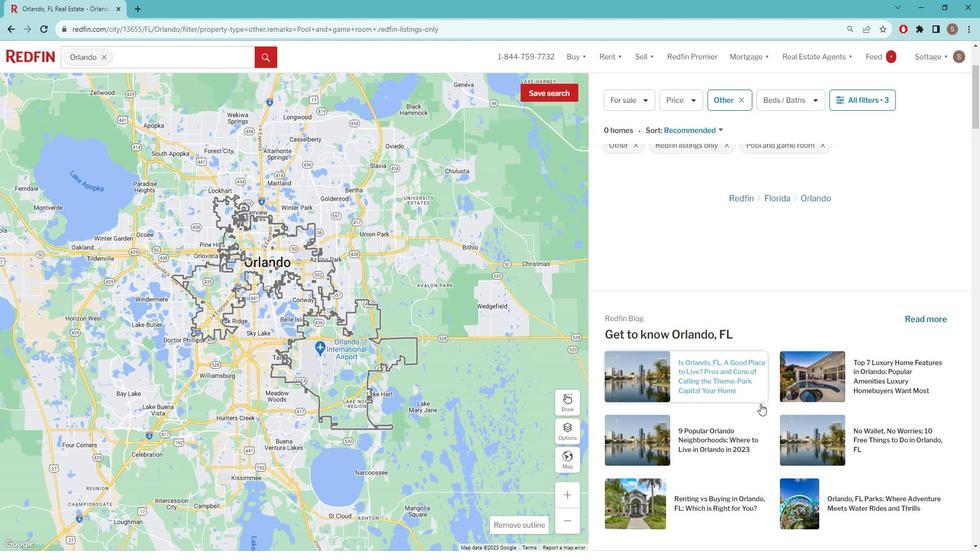 
